 Task: Add Organic Strawberries to the cart.
Action: Mouse moved to (331, 152)
Screenshot: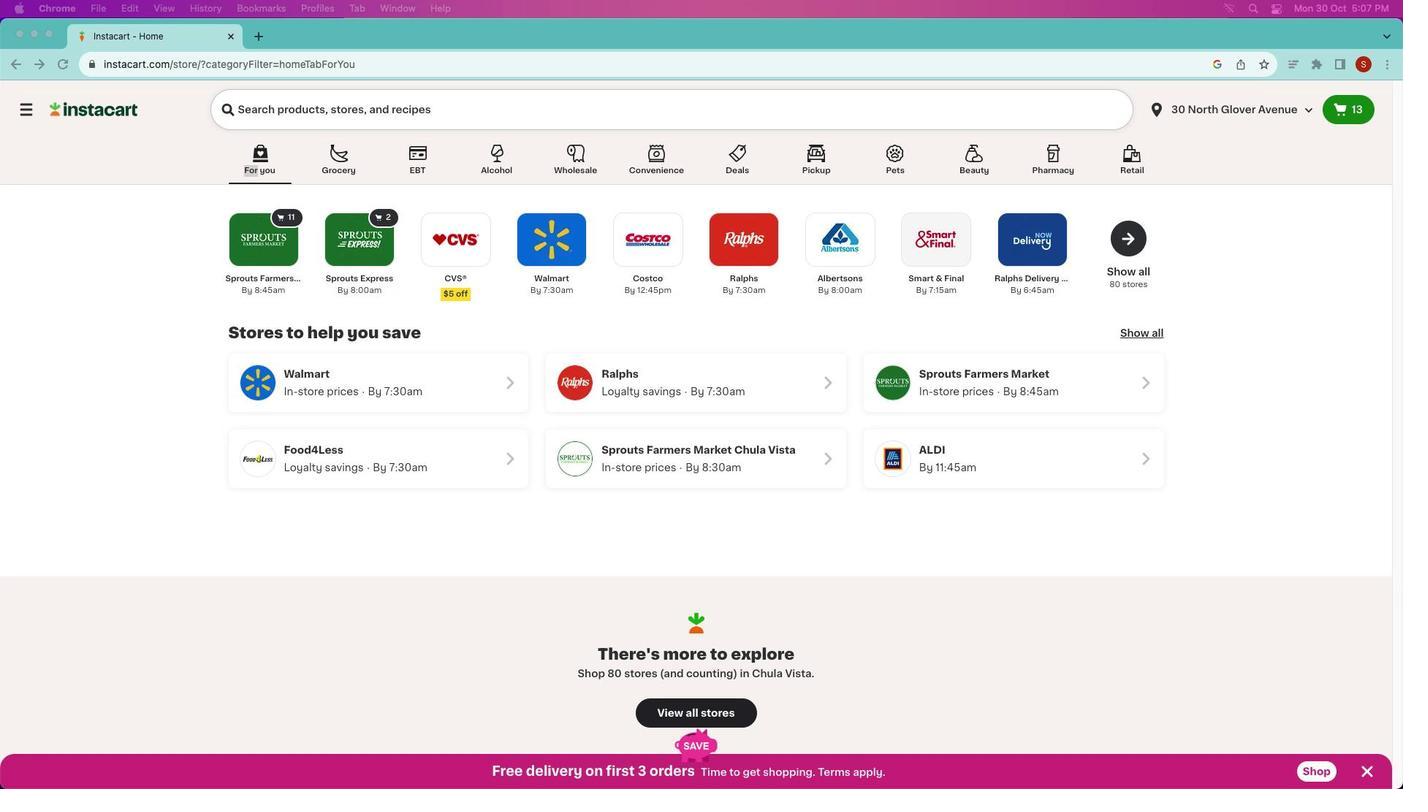 
Action: Mouse pressed left at (331, 152)
Screenshot: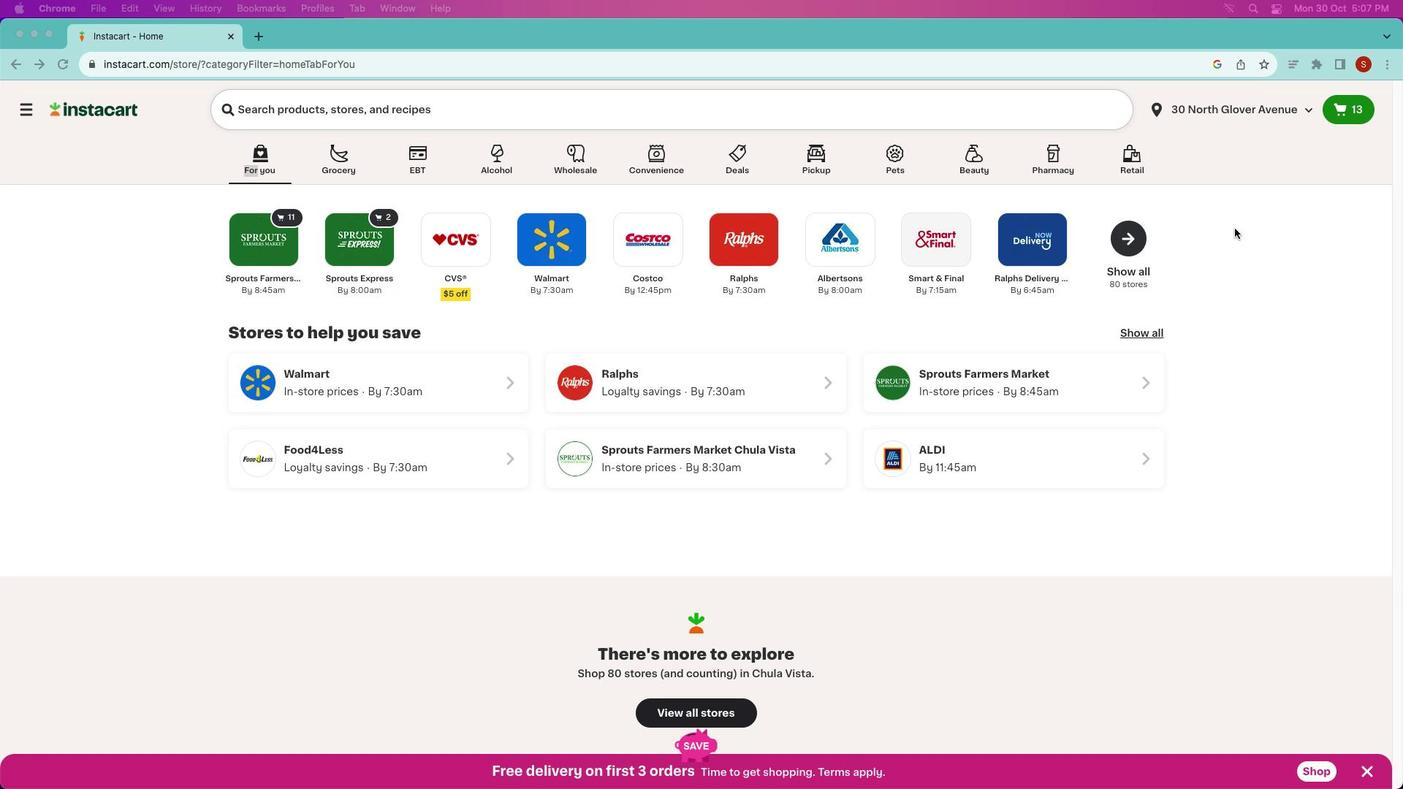 
Action: Mouse moved to (371, 202)
Screenshot: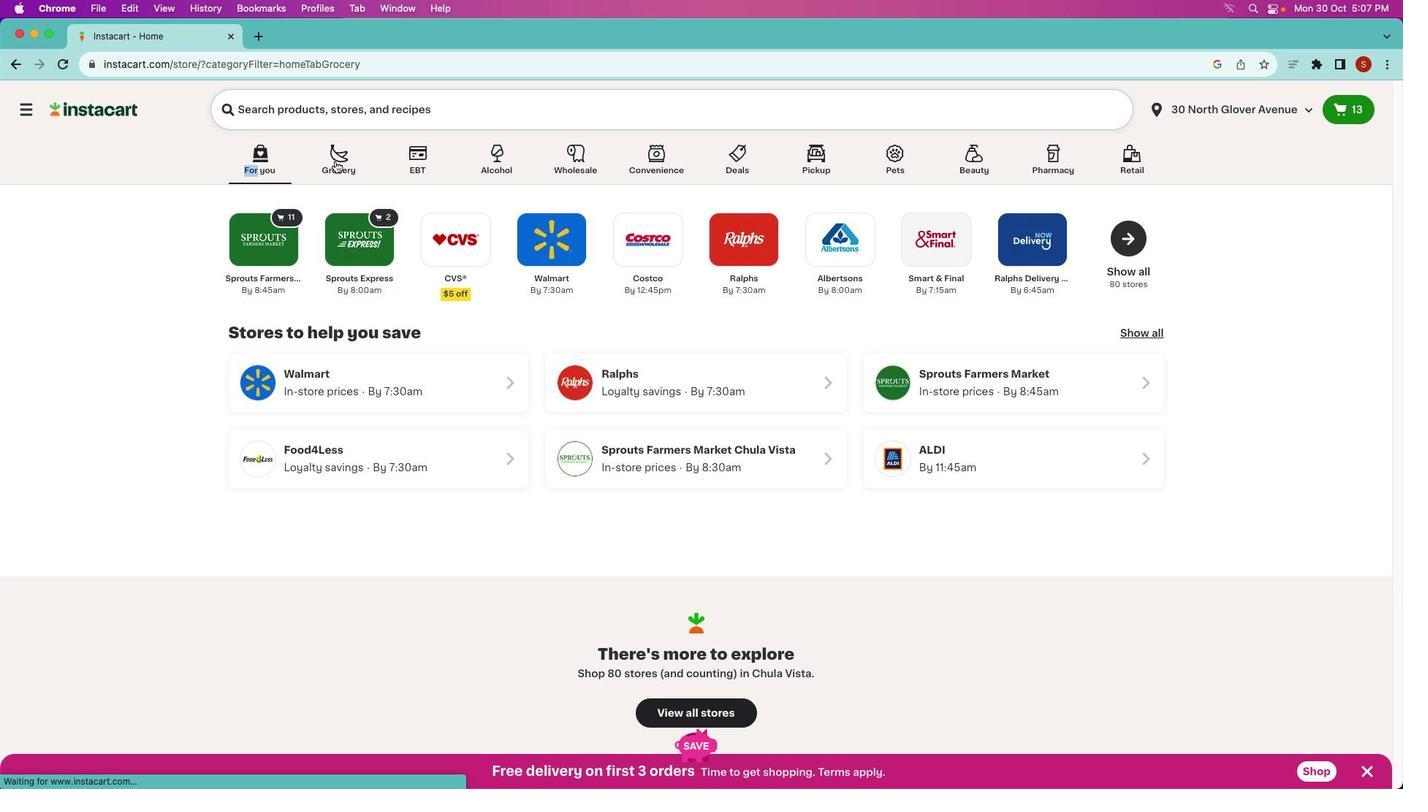 
Action: Mouse pressed left at (371, 202)
Screenshot: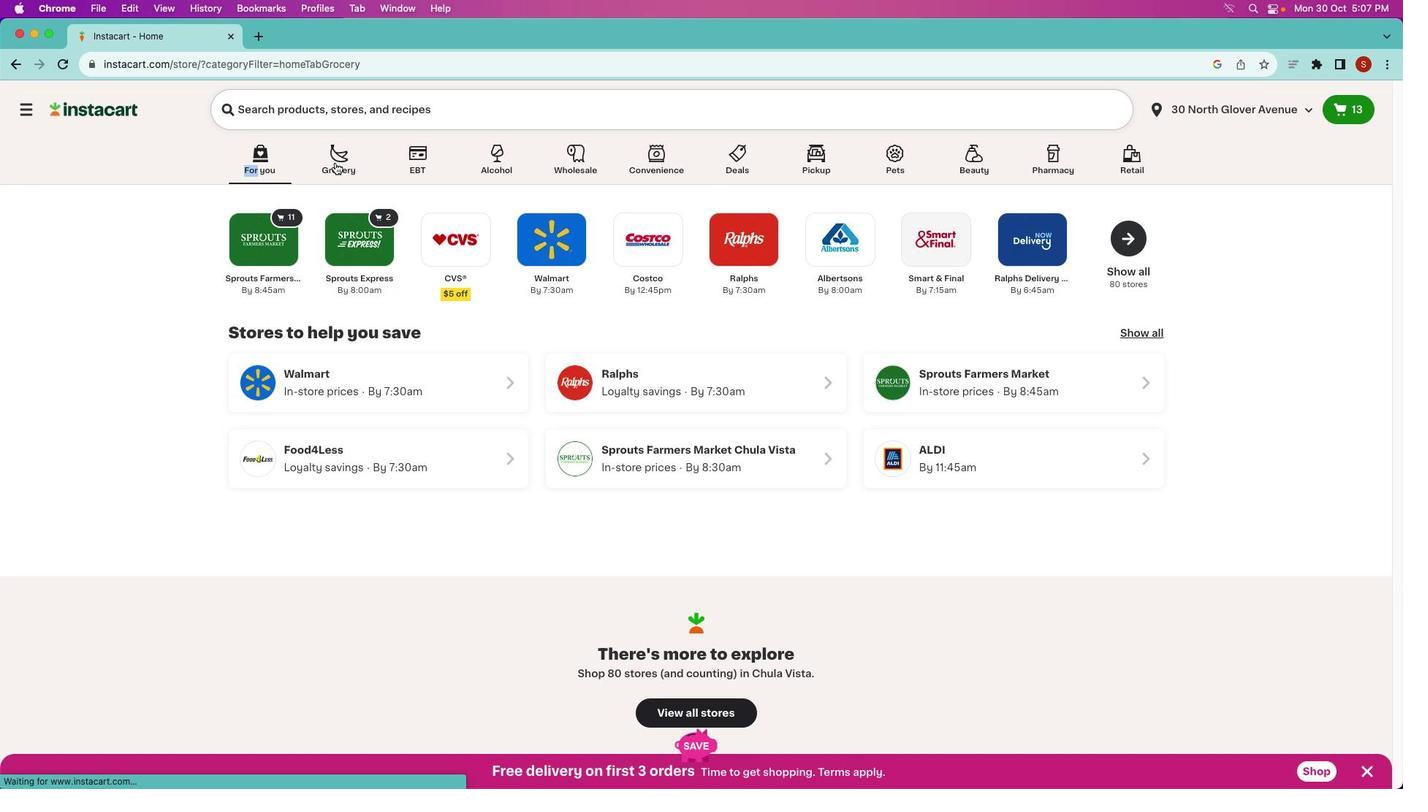 
Action: Mouse pressed left at (371, 202)
Screenshot: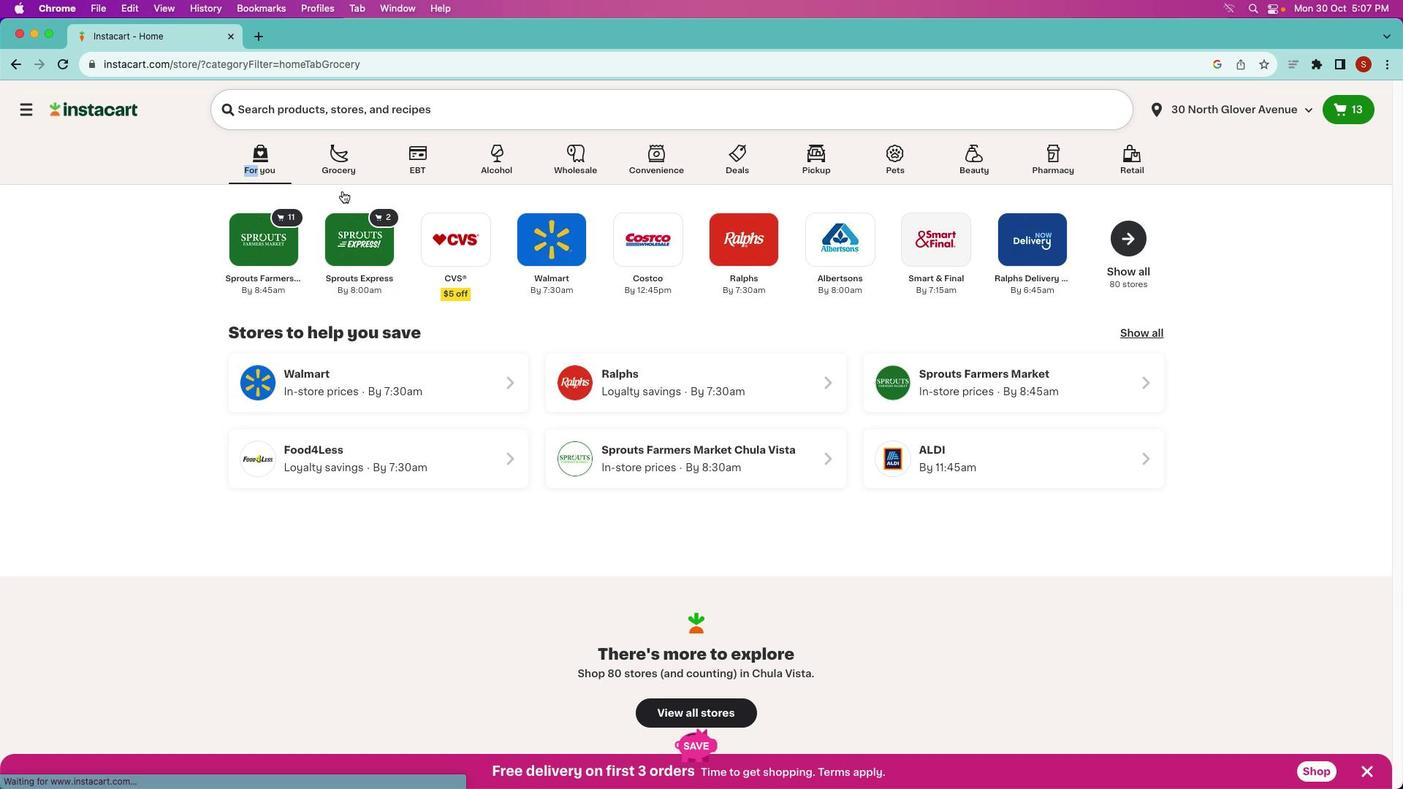 
Action: Mouse moved to (370, 196)
Screenshot: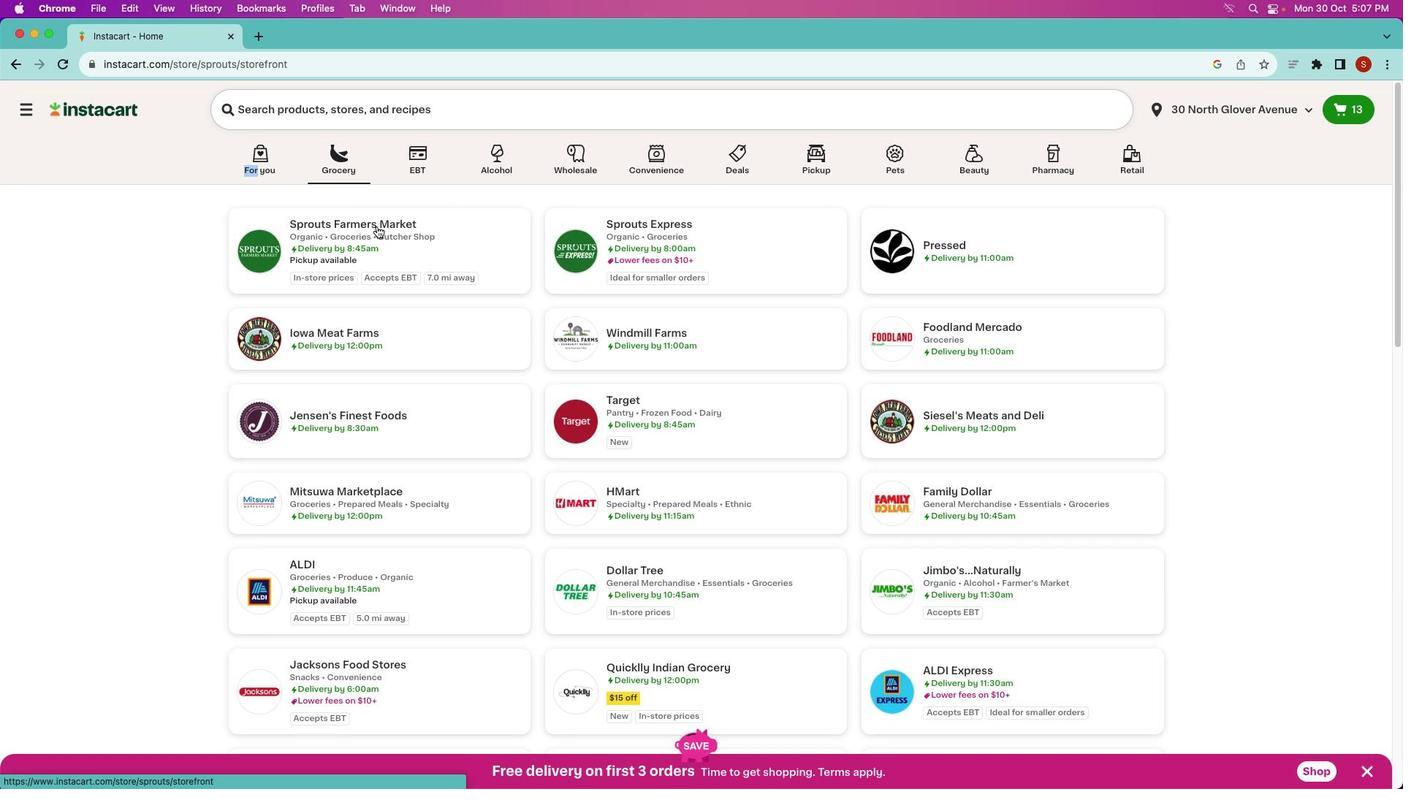 
Action: Mouse pressed left at (370, 196)
Screenshot: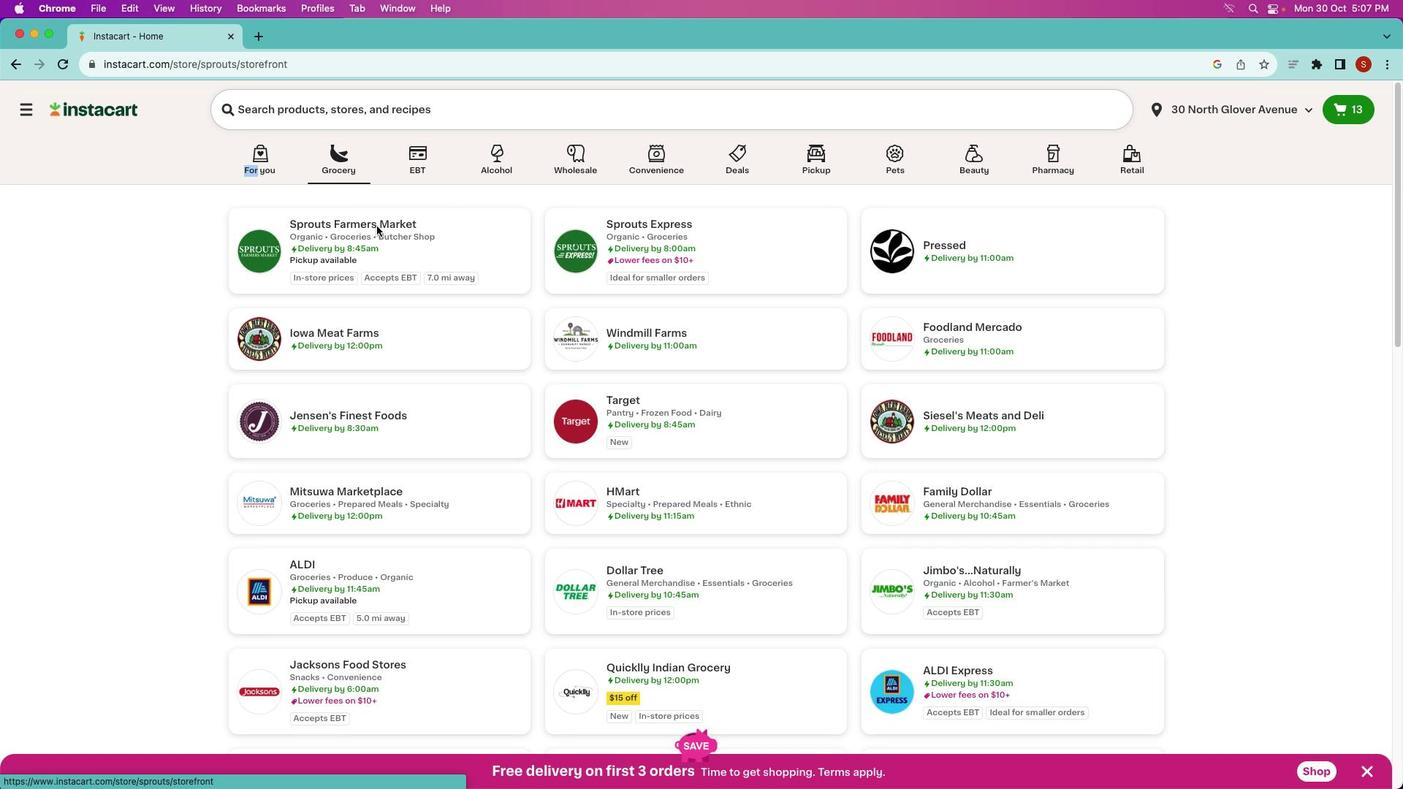 
Action: Mouse pressed left at (370, 196)
Screenshot: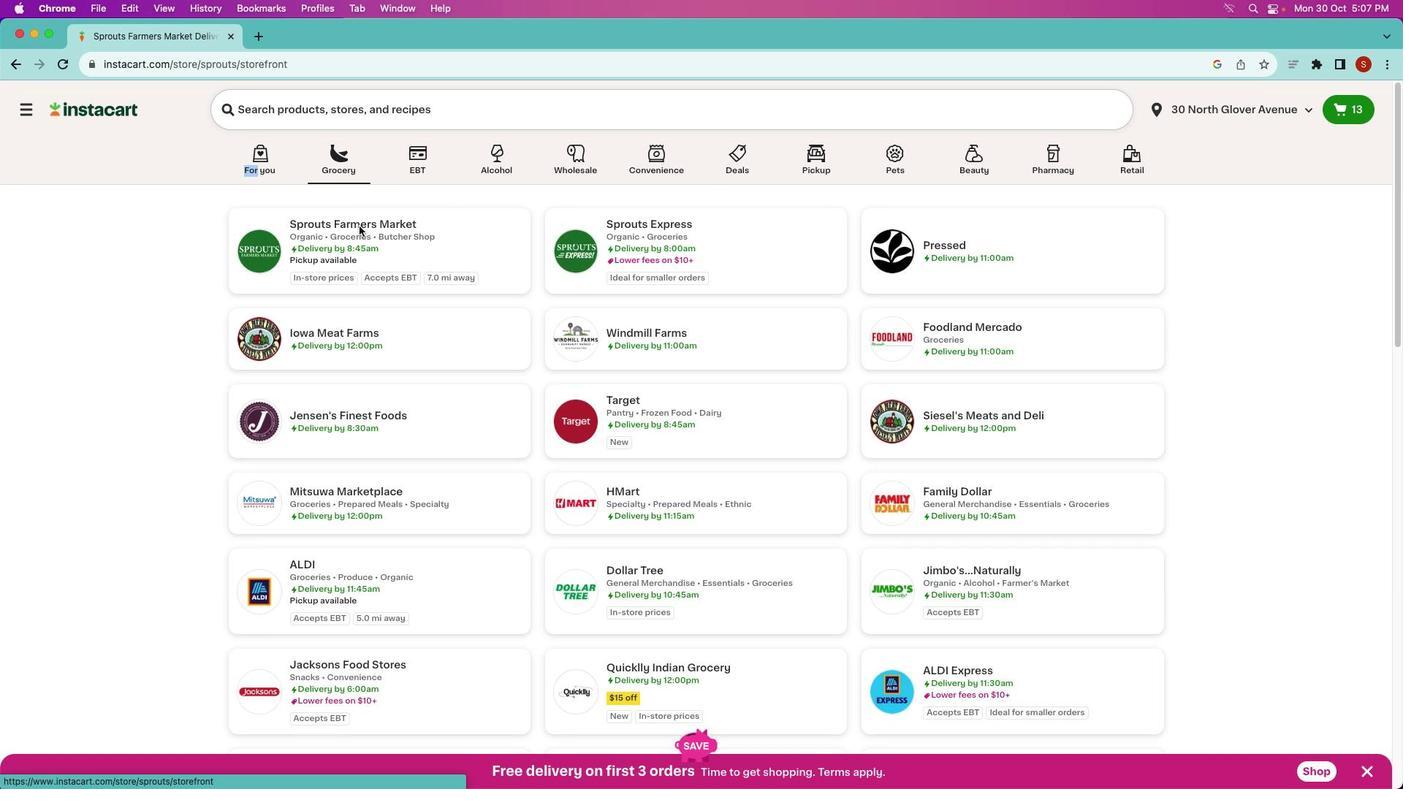
Action: Mouse moved to (369, 202)
Screenshot: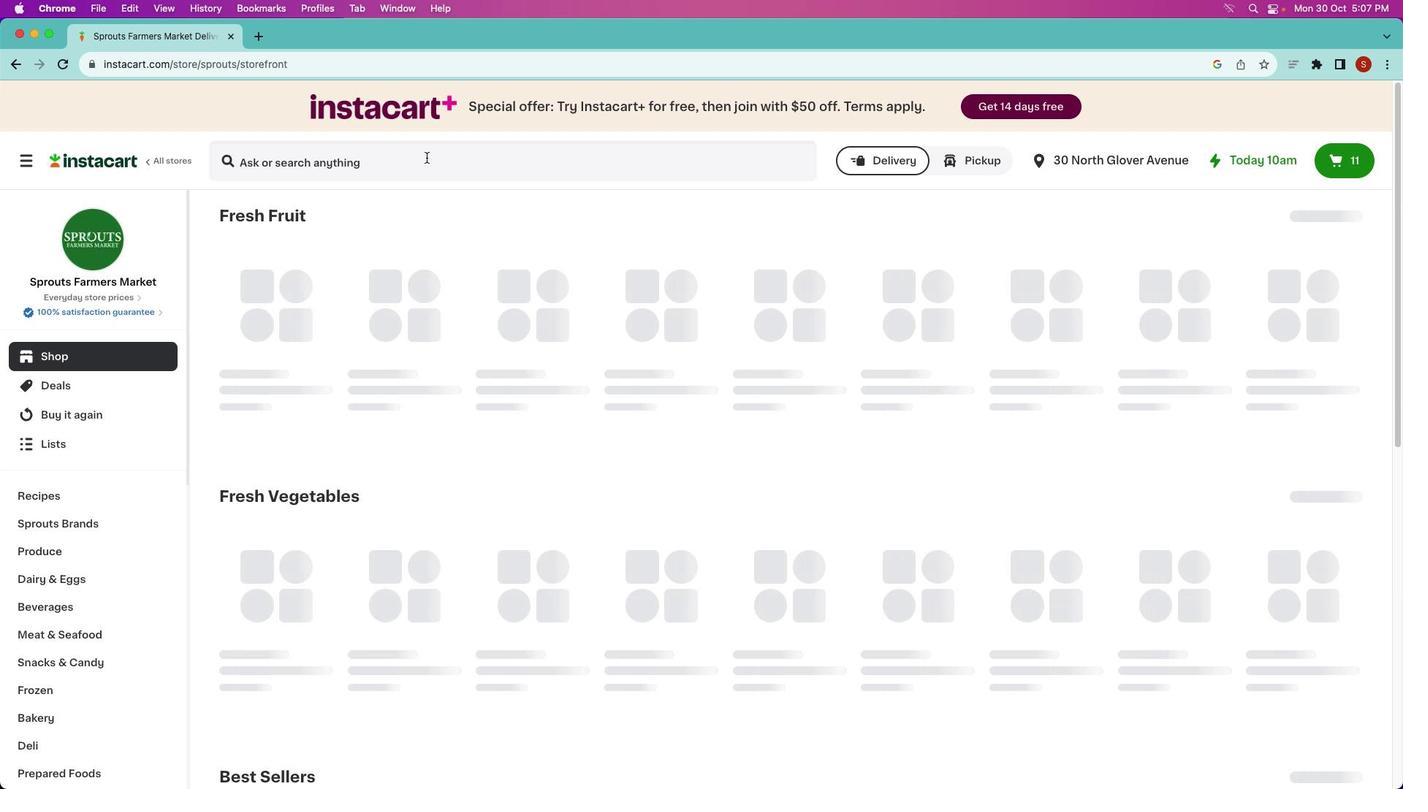 
Action: Mouse pressed left at (369, 202)
Screenshot: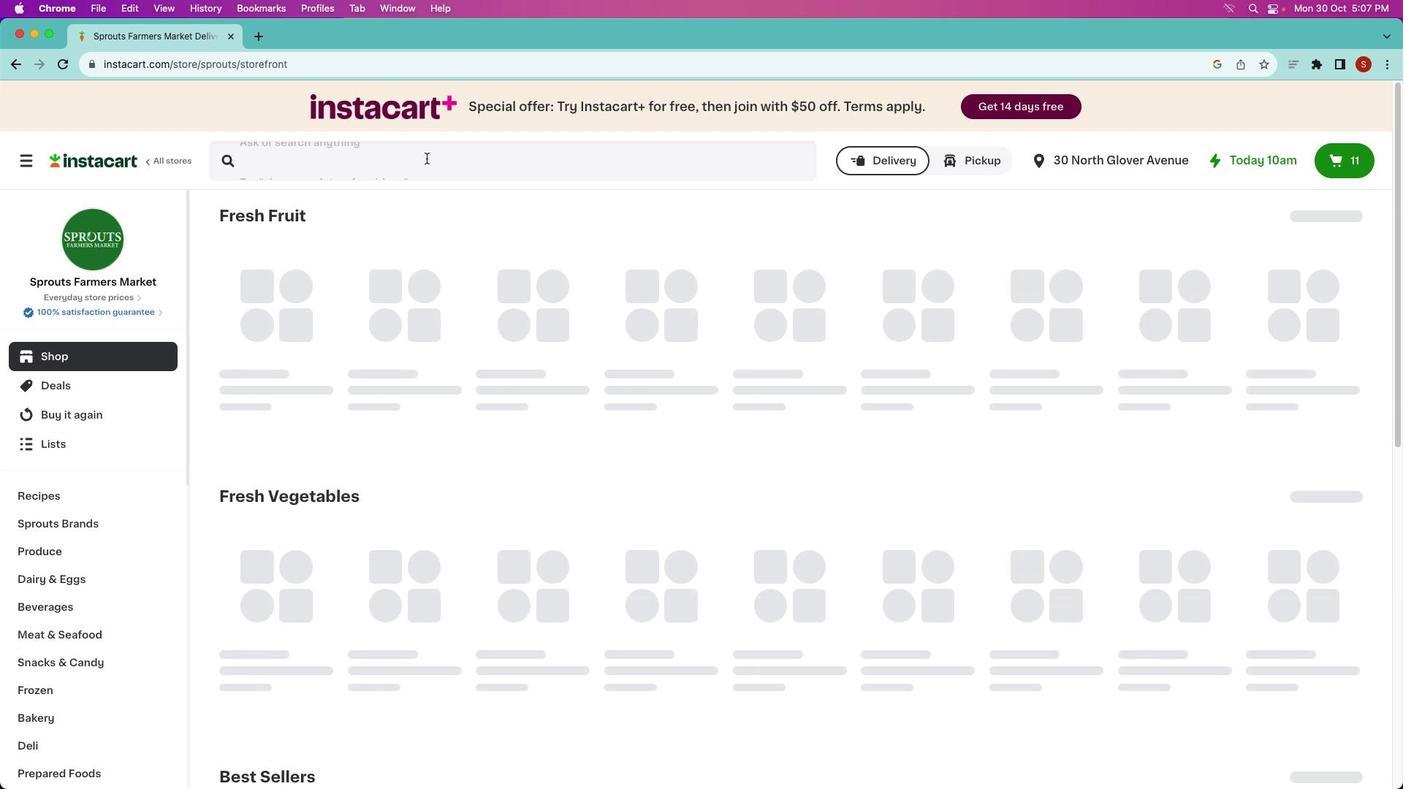 
Action: Mouse moved to (369, 199)
Screenshot: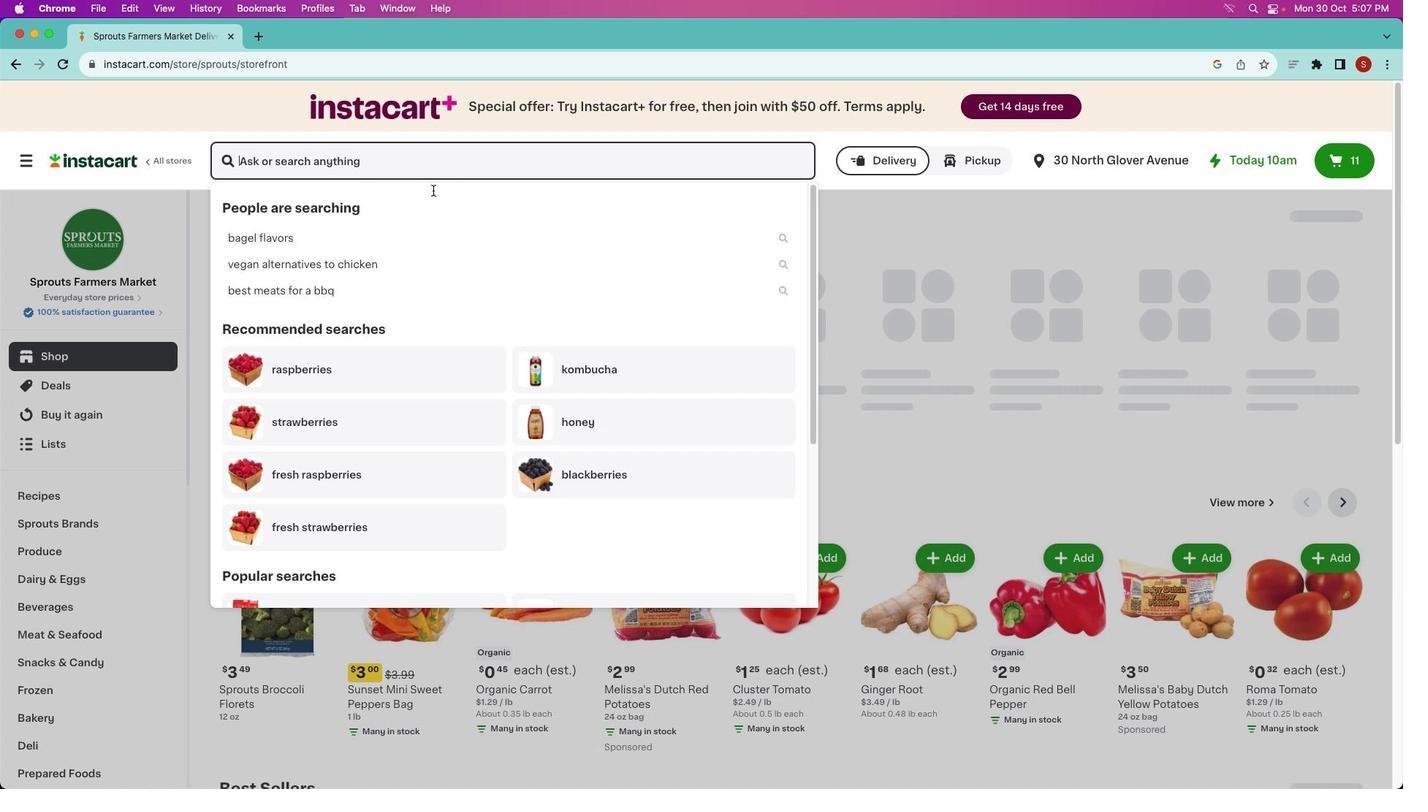
Action: Key pressed Key.shift'O''R''G''A''N''I''C'Key.space'S''T''R''A''W''B''E''R''R''I''E''S'Key.enter
Screenshot: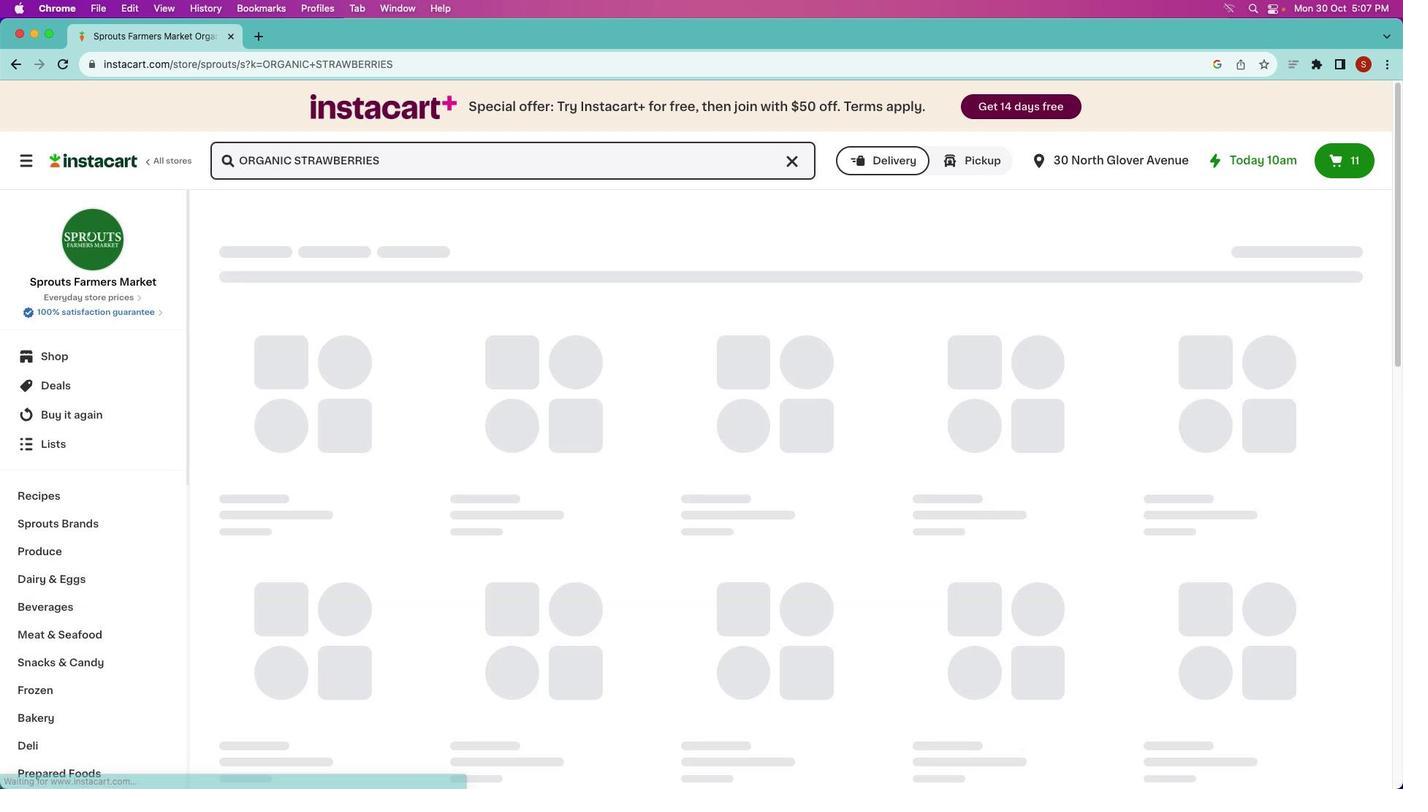 
Action: Mouse moved to (362, 190)
Screenshot: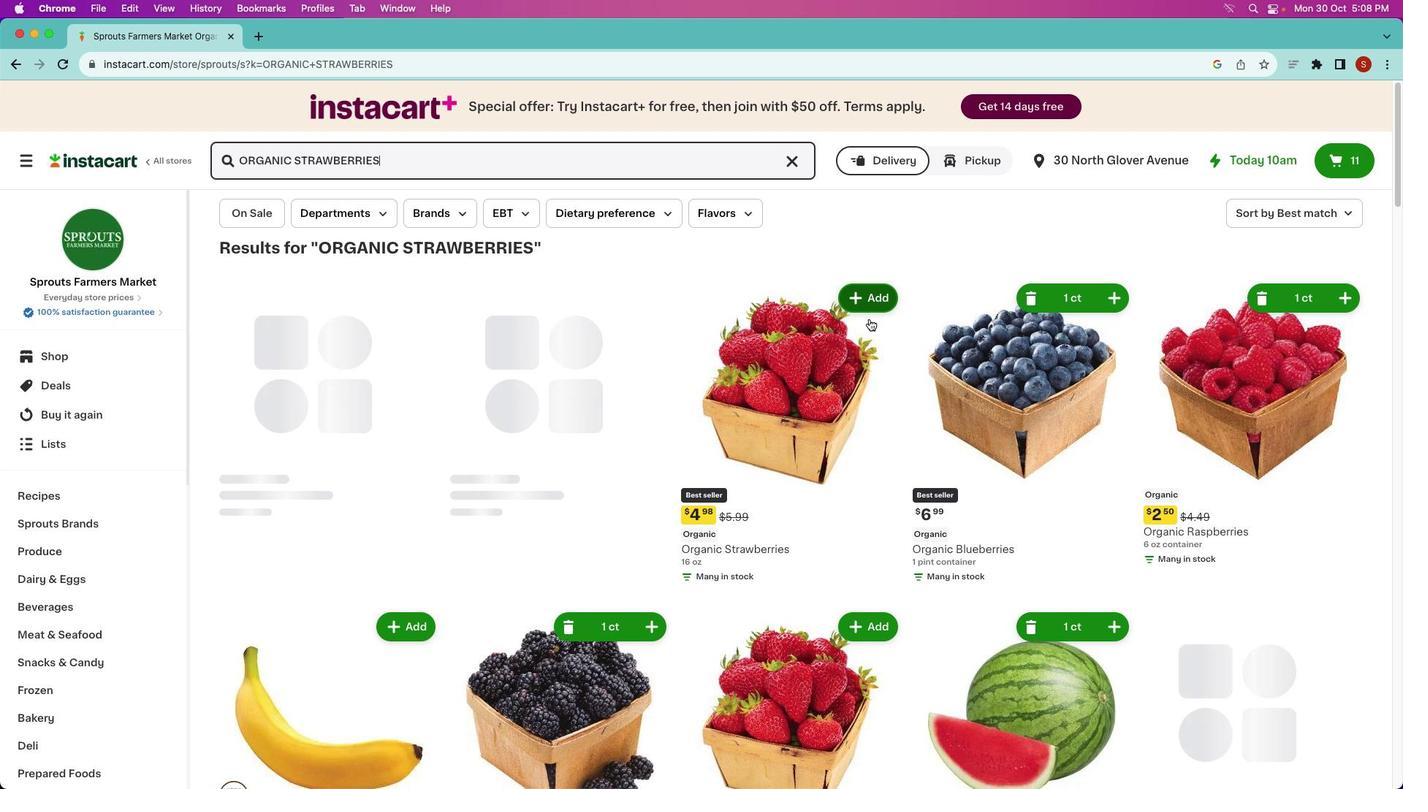 
Action: Mouse pressed left at (362, 190)
Screenshot: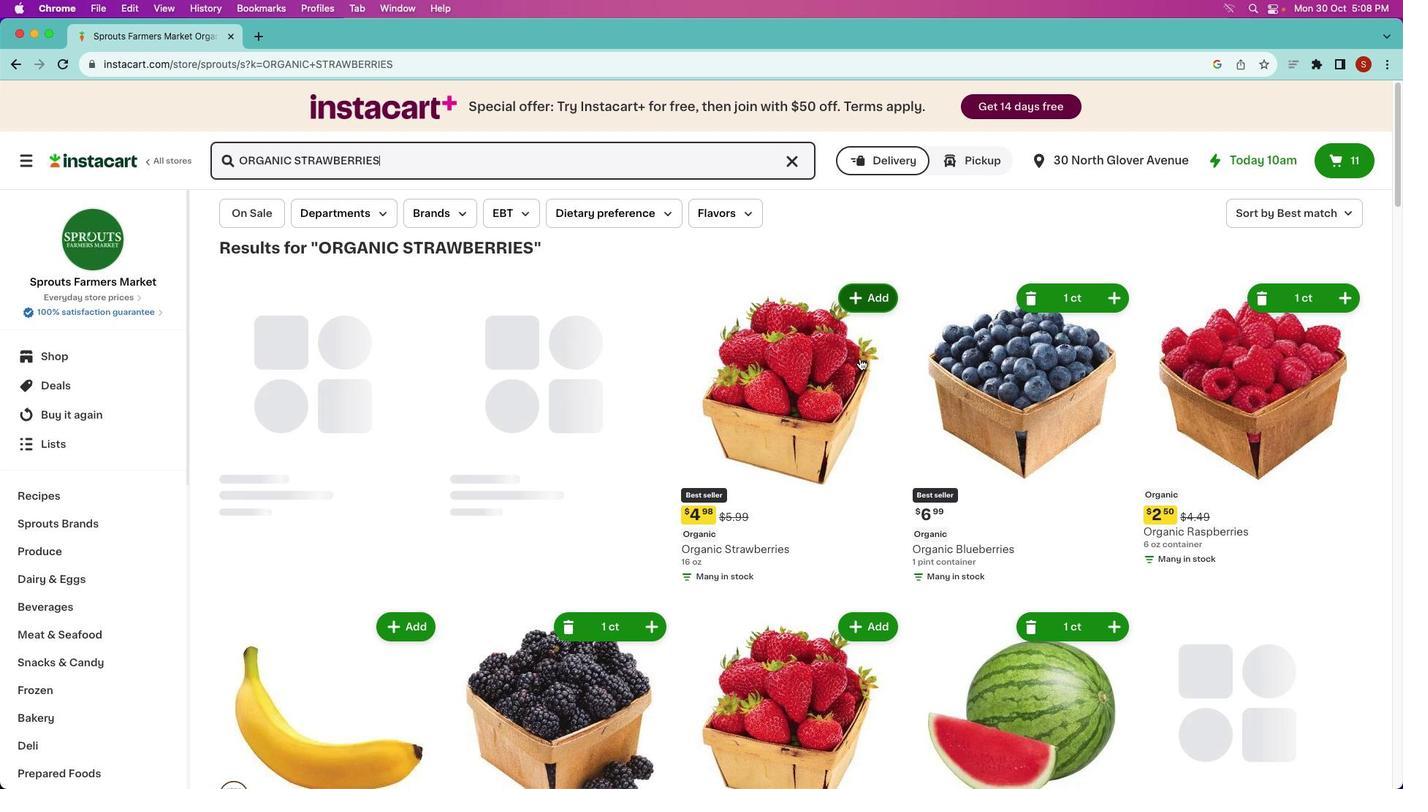 
Action: Mouse moved to (362, 187)
Screenshot: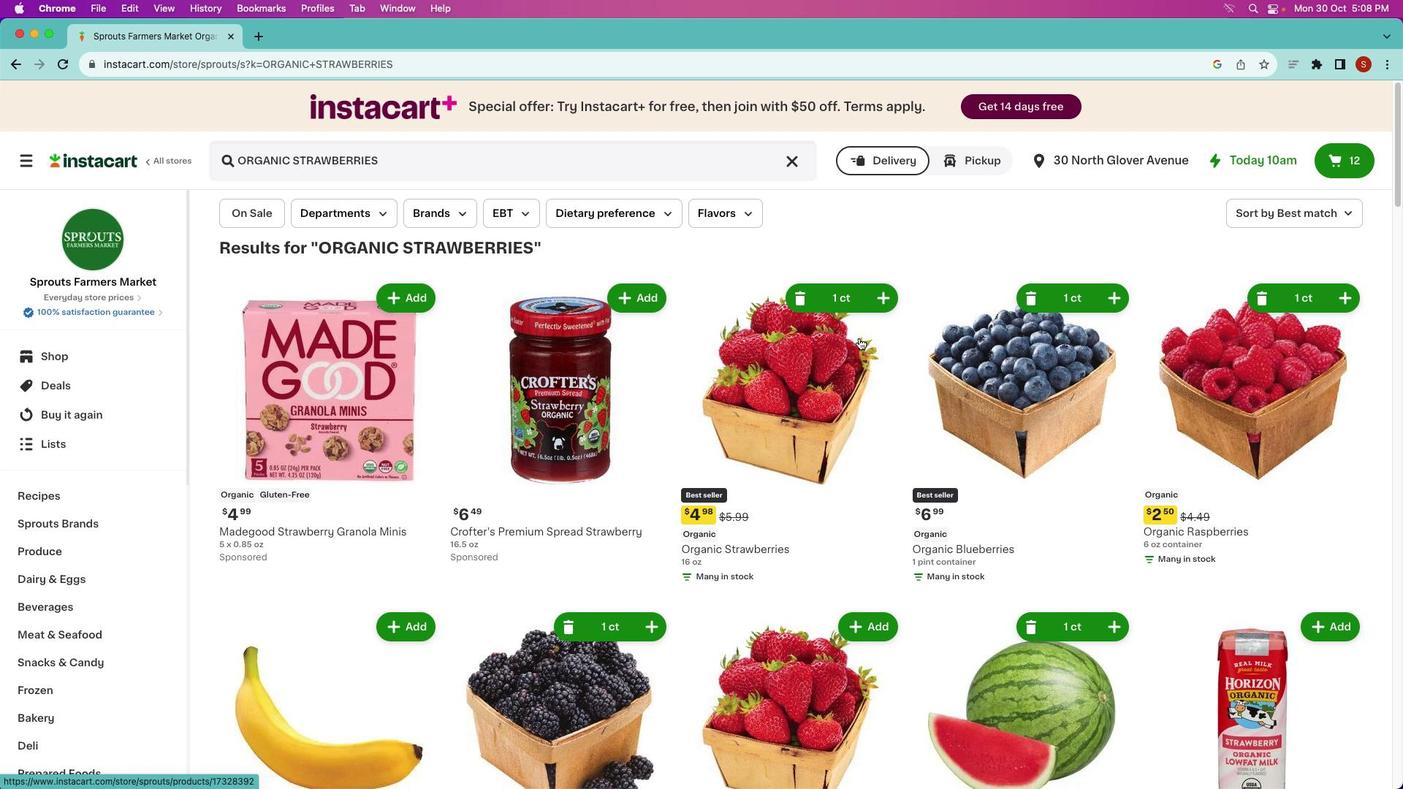 
Action: Mouse pressed left at (362, 187)
Screenshot: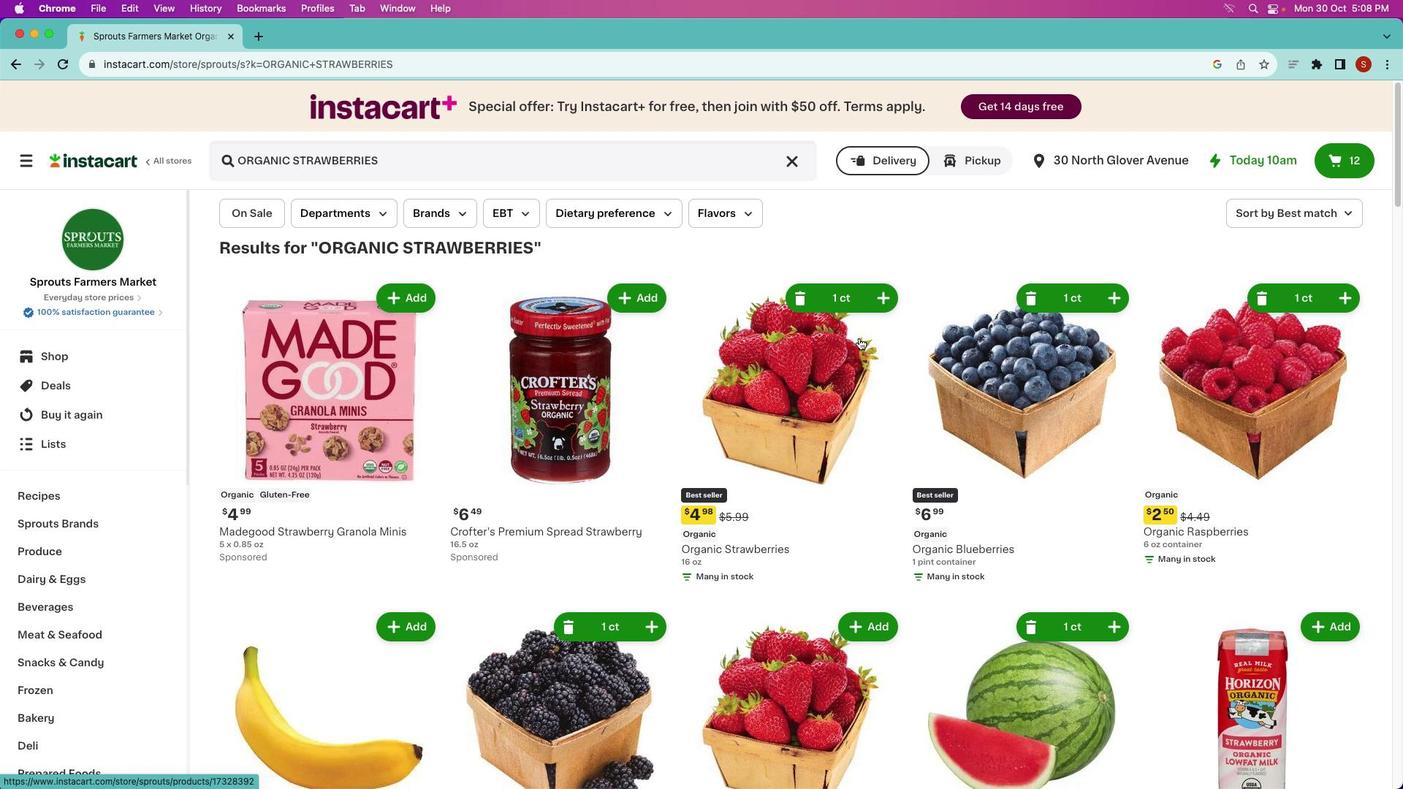 
